 Task: Set a reminder to clean out your garage on the 9th at 6:00 PM.
Action: Mouse moved to (90, 249)
Screenshot: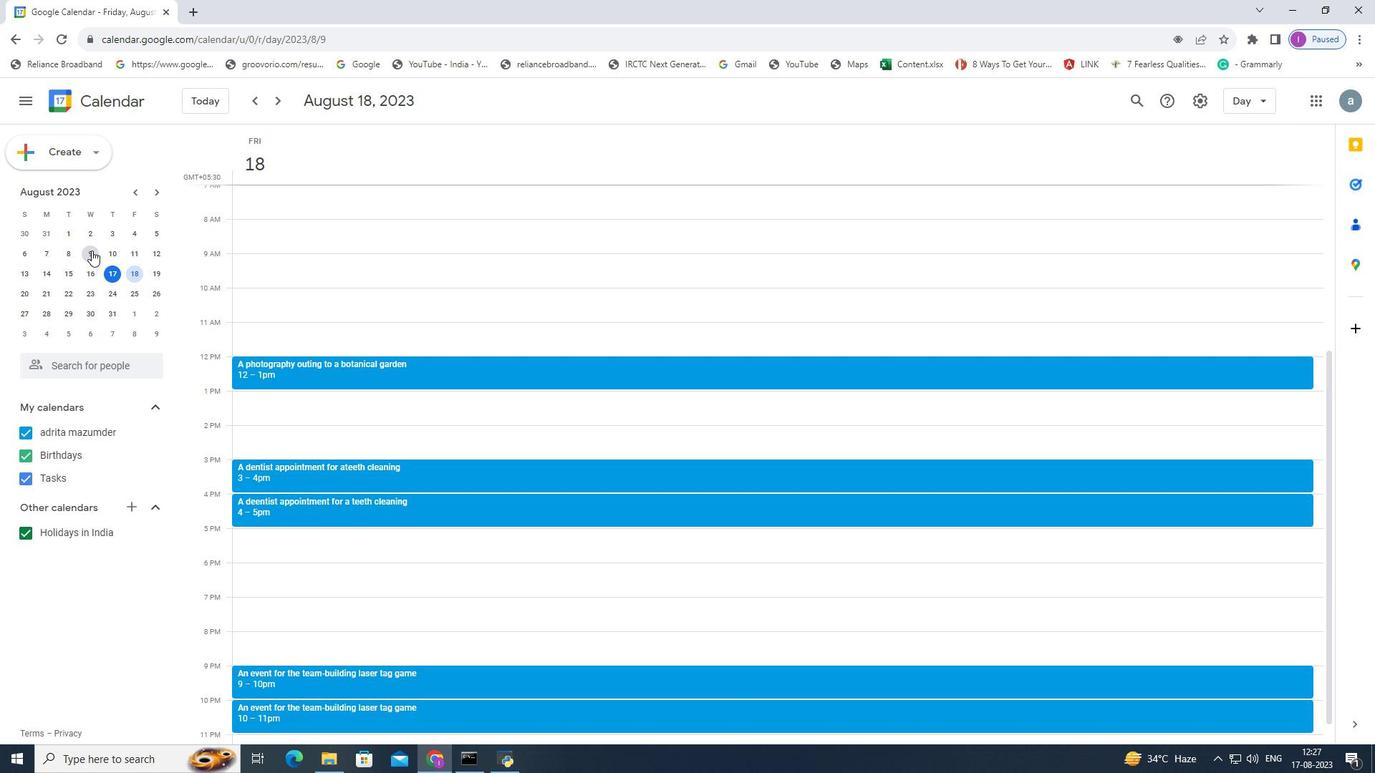 
Action: Mouse pressed left at (90, 249)
Screenshot: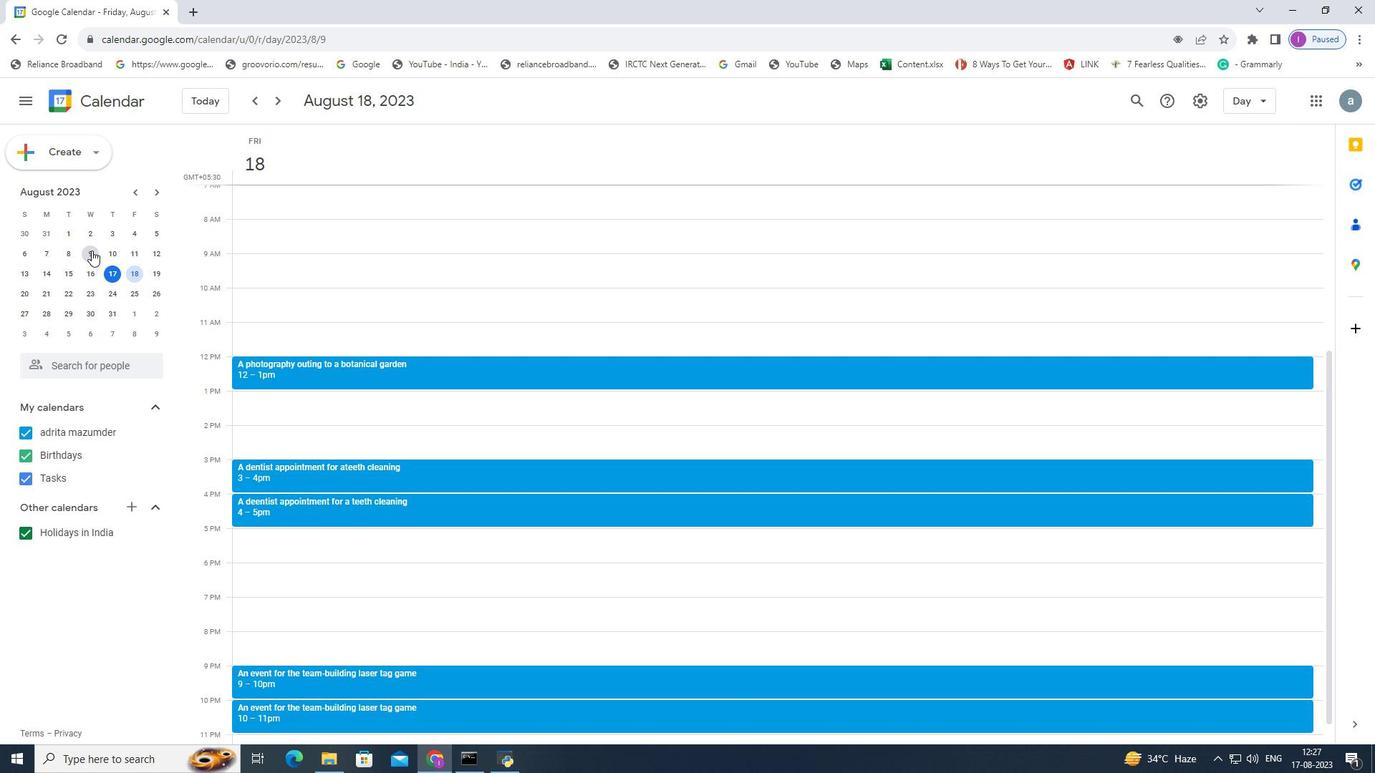 
Action: Mouse moved to (223, 568)
Screenshot: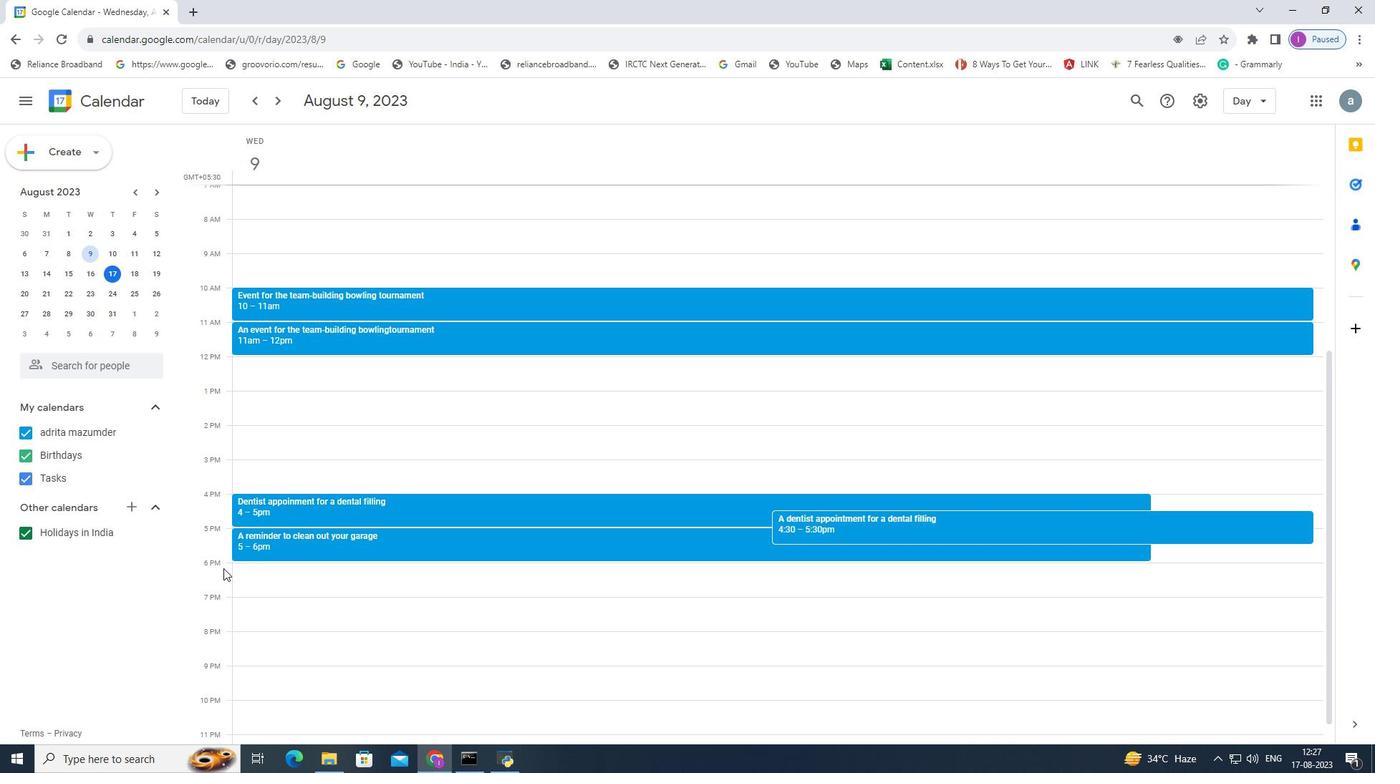 
Action: Mouse pressed left at (223, 568)
Screenshot: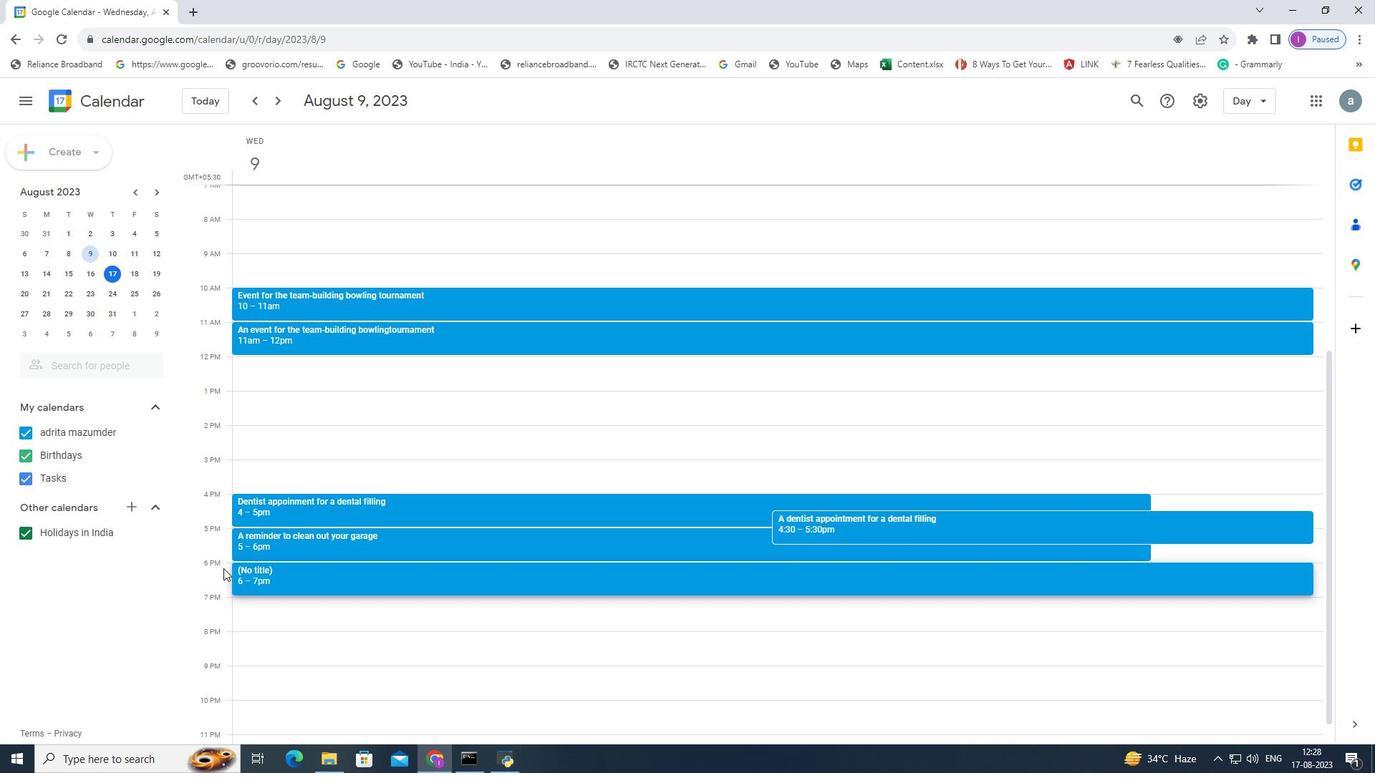 
Action: Mouse moved to (717, 275)
Screenshot: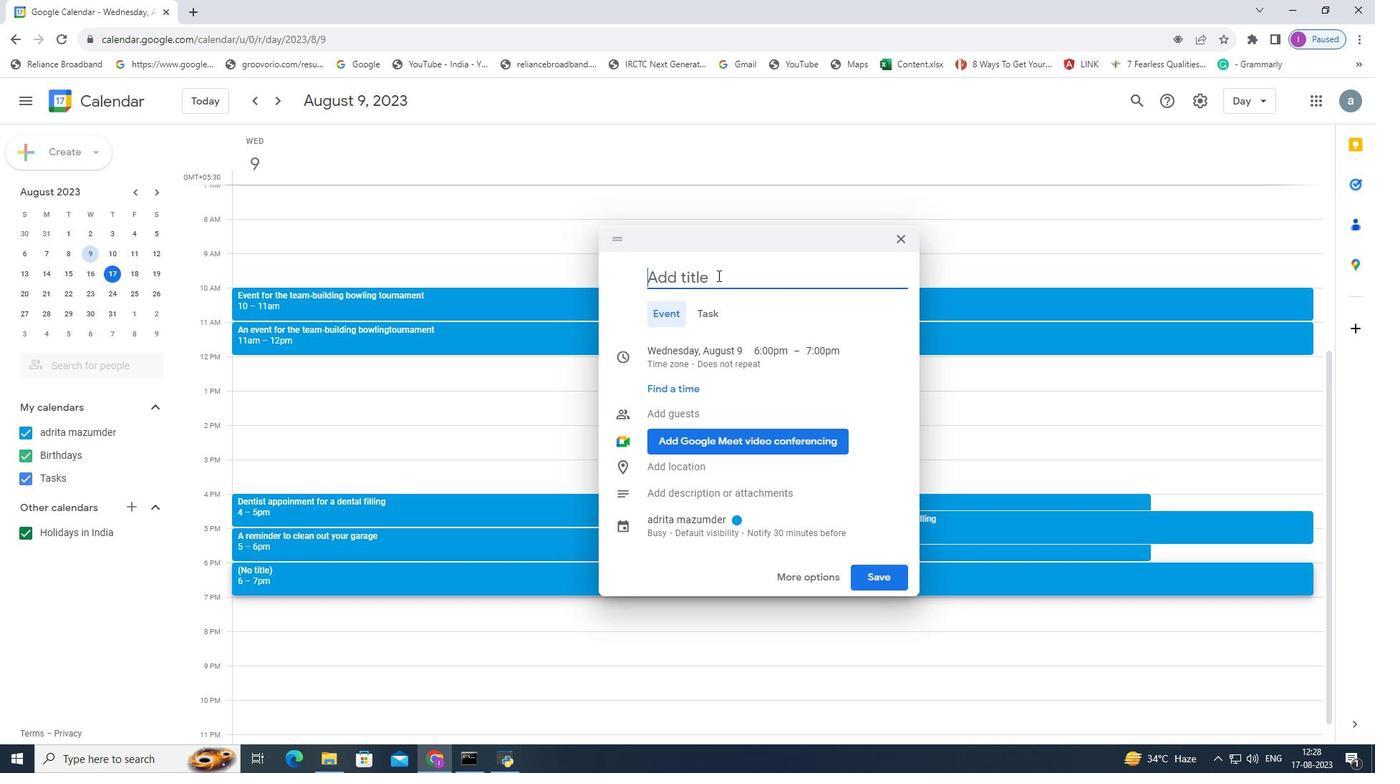 
Action: Mouse pressed left at (717, 275)
Screenshot: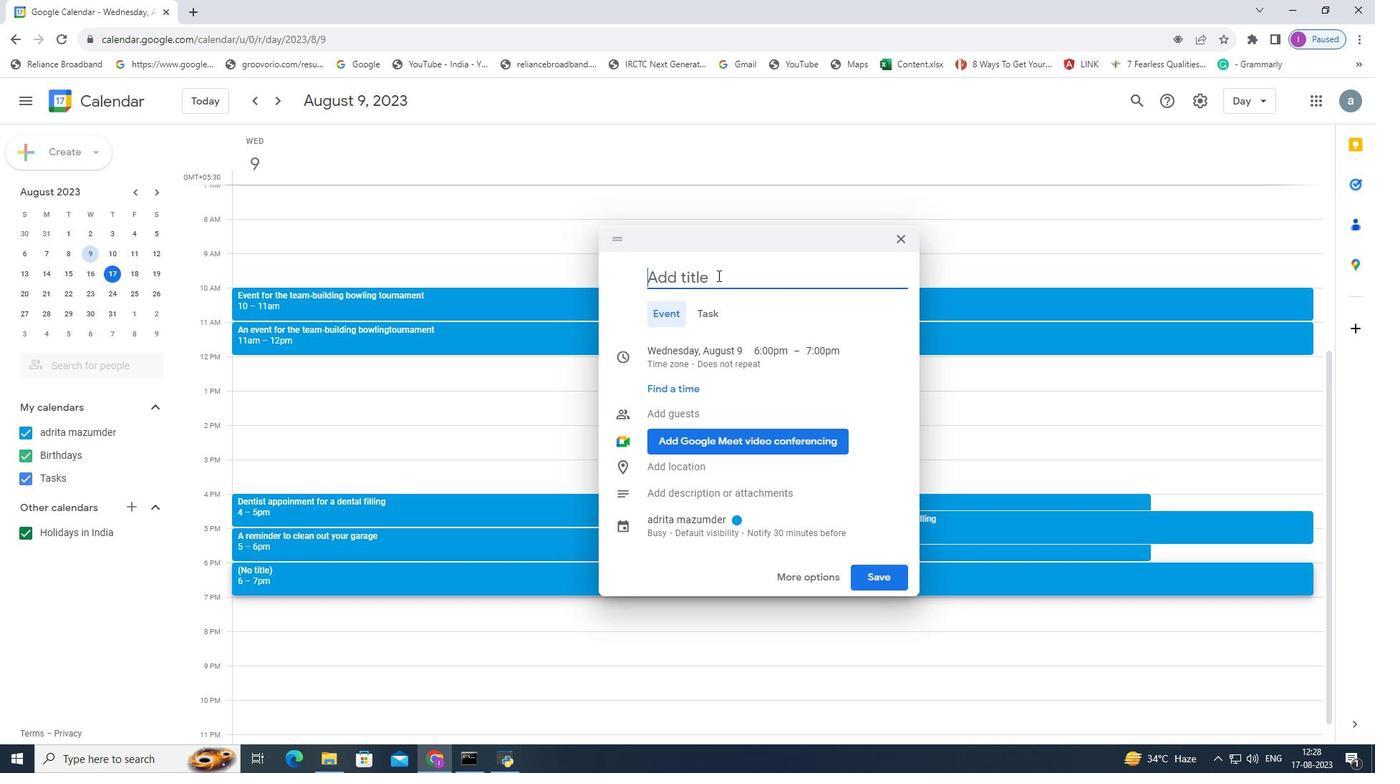 
Action: Key pressed <Key.shift>A<Key.space>remo<Key.backspace>inder<Key.space>t-<Key.backspace>o<Key.space>clean<Key.space>out<Key.space>your<Key.space>
Screenshot: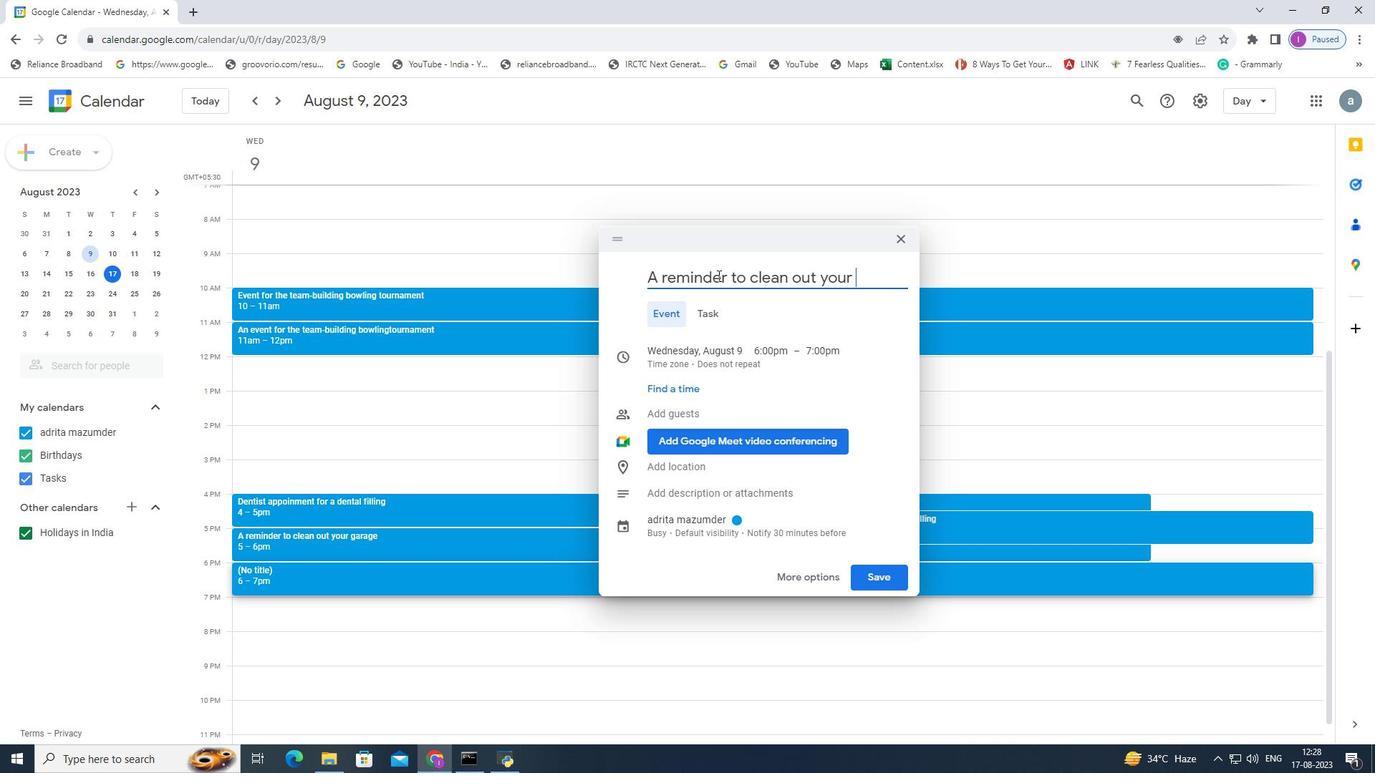 
Action: Mouse moved to (853, 277)
Screenshot: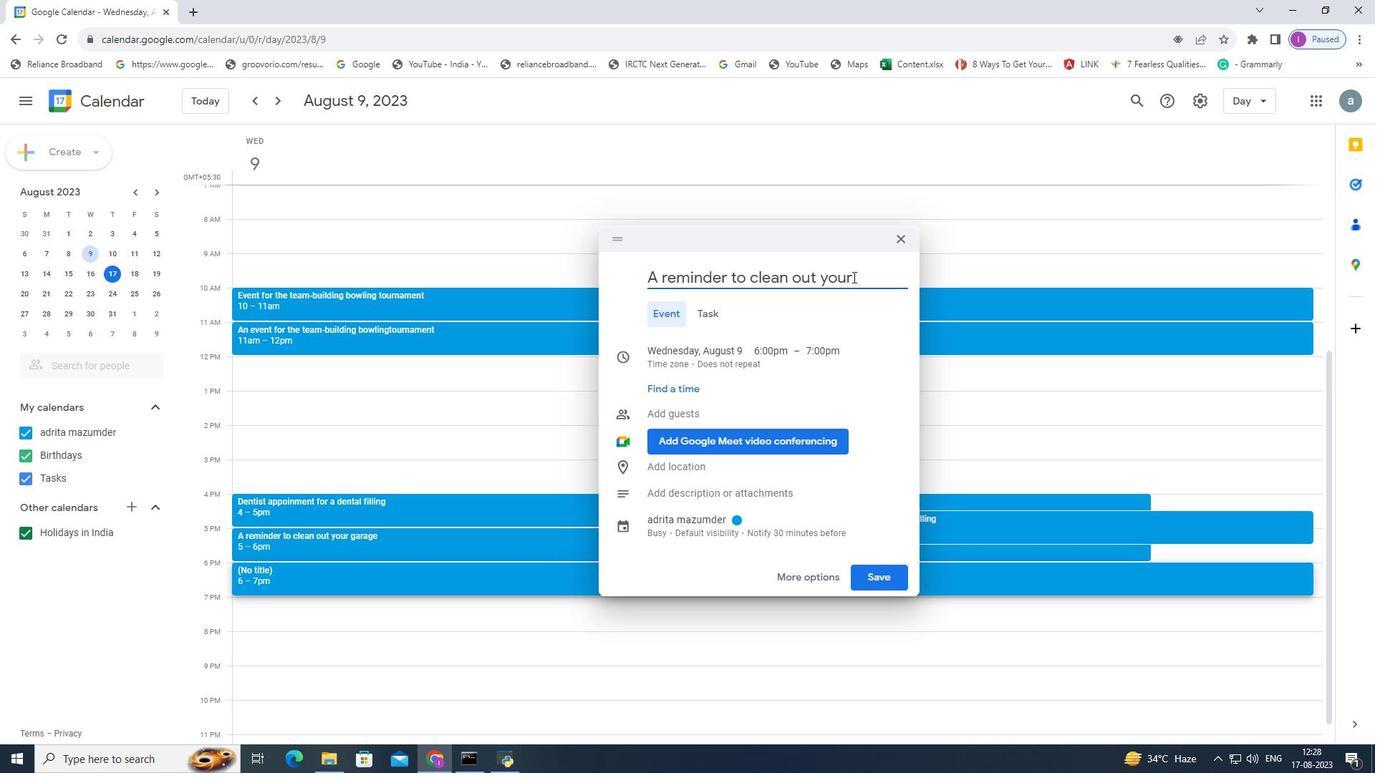 
Action: Mouse pressed left at (853, 277)
Screenshot: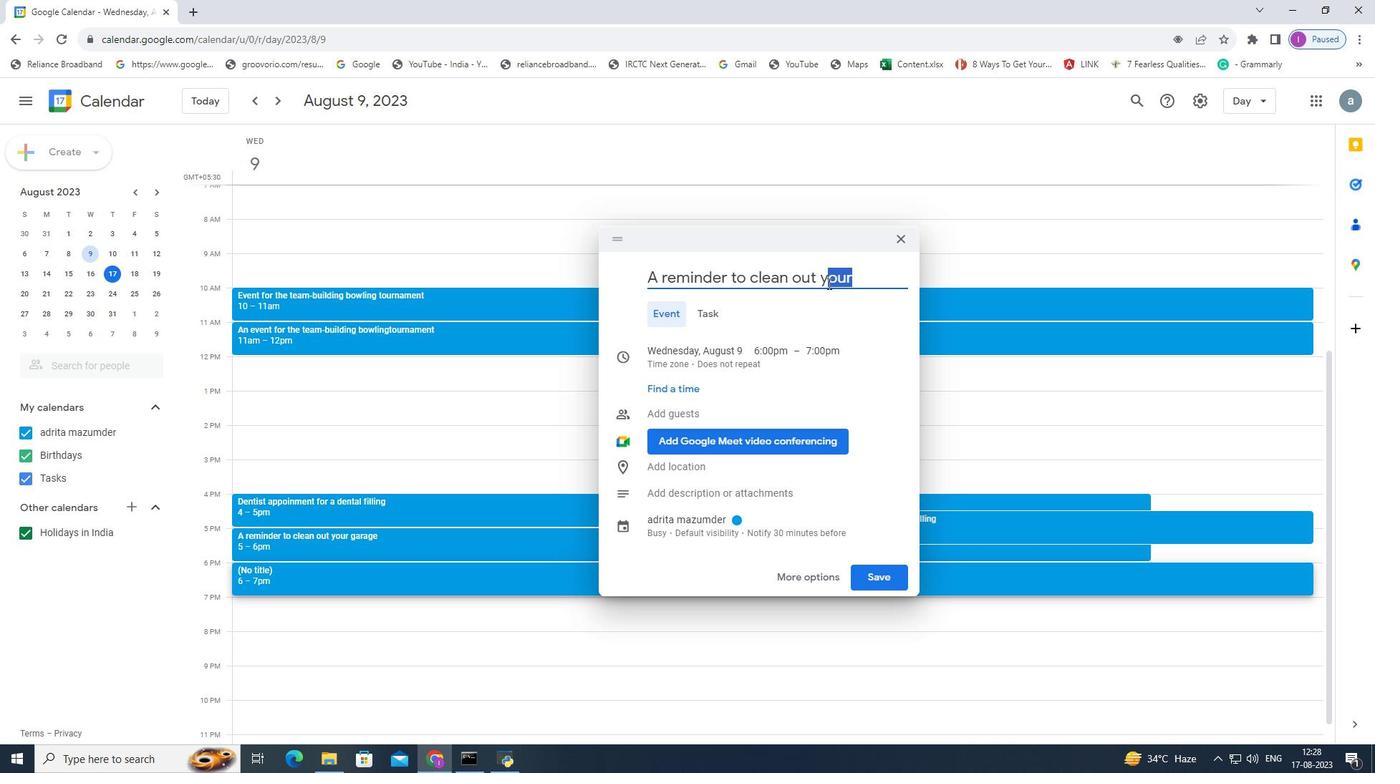 
Action: Mouse moved to (822, 286)
Screenshot: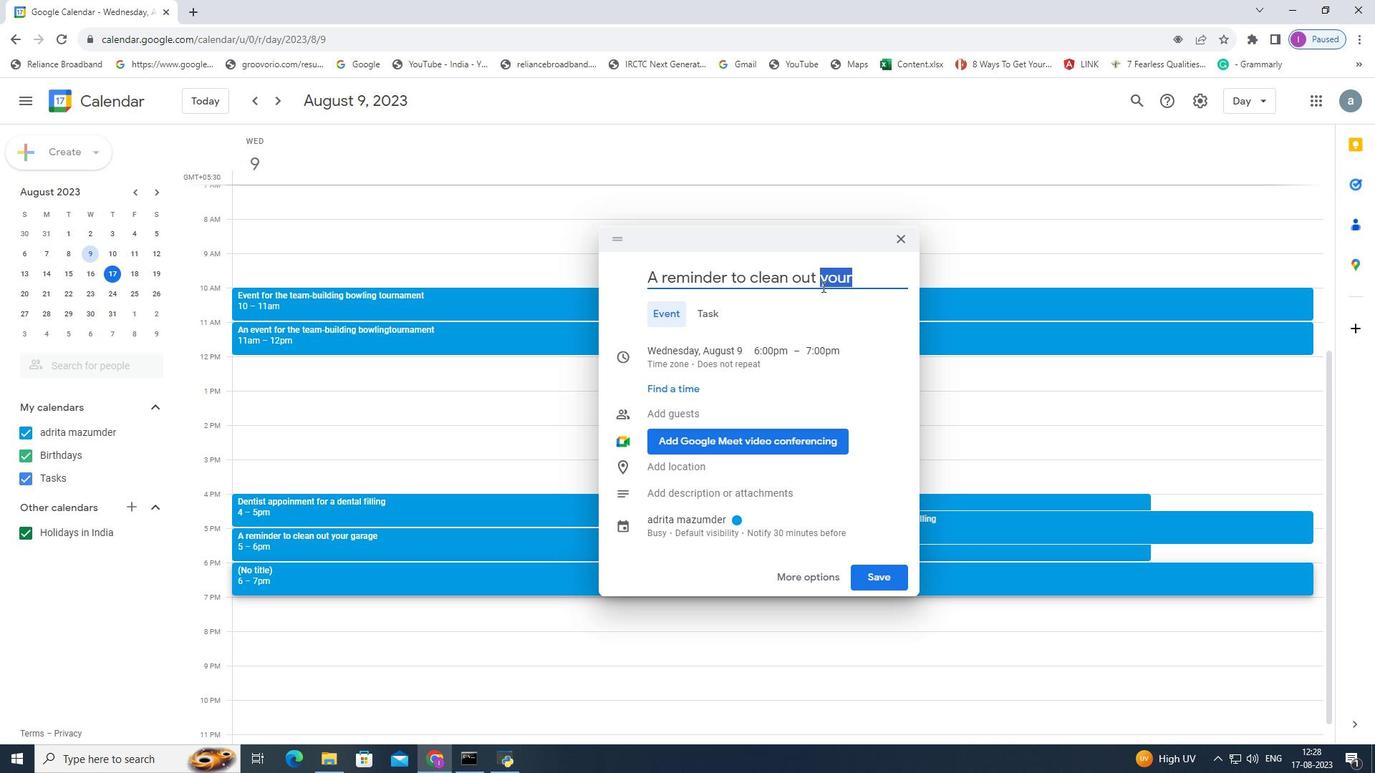 
Action: Key pressed <Key.backspace>
Screenshot: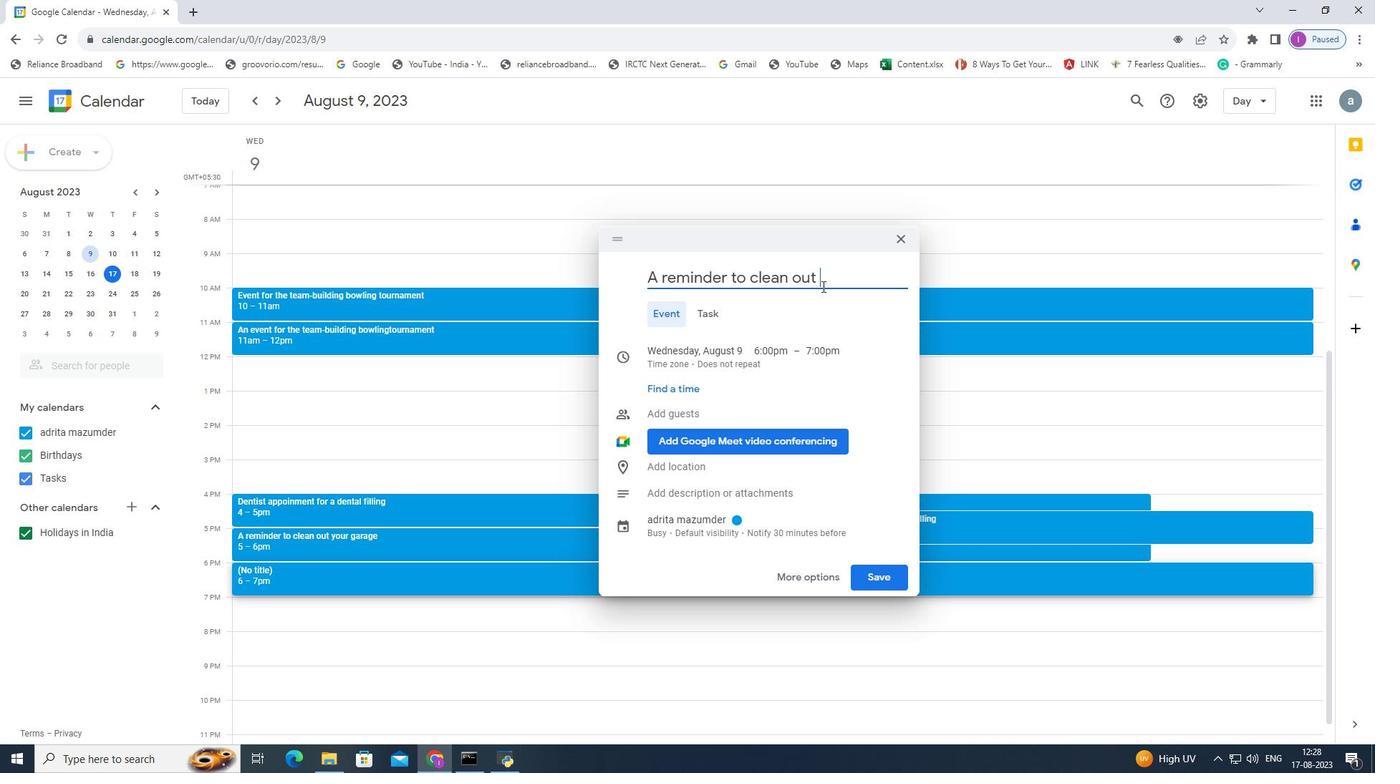 
Action: Mouse moved to (838, 277)
Screenshot: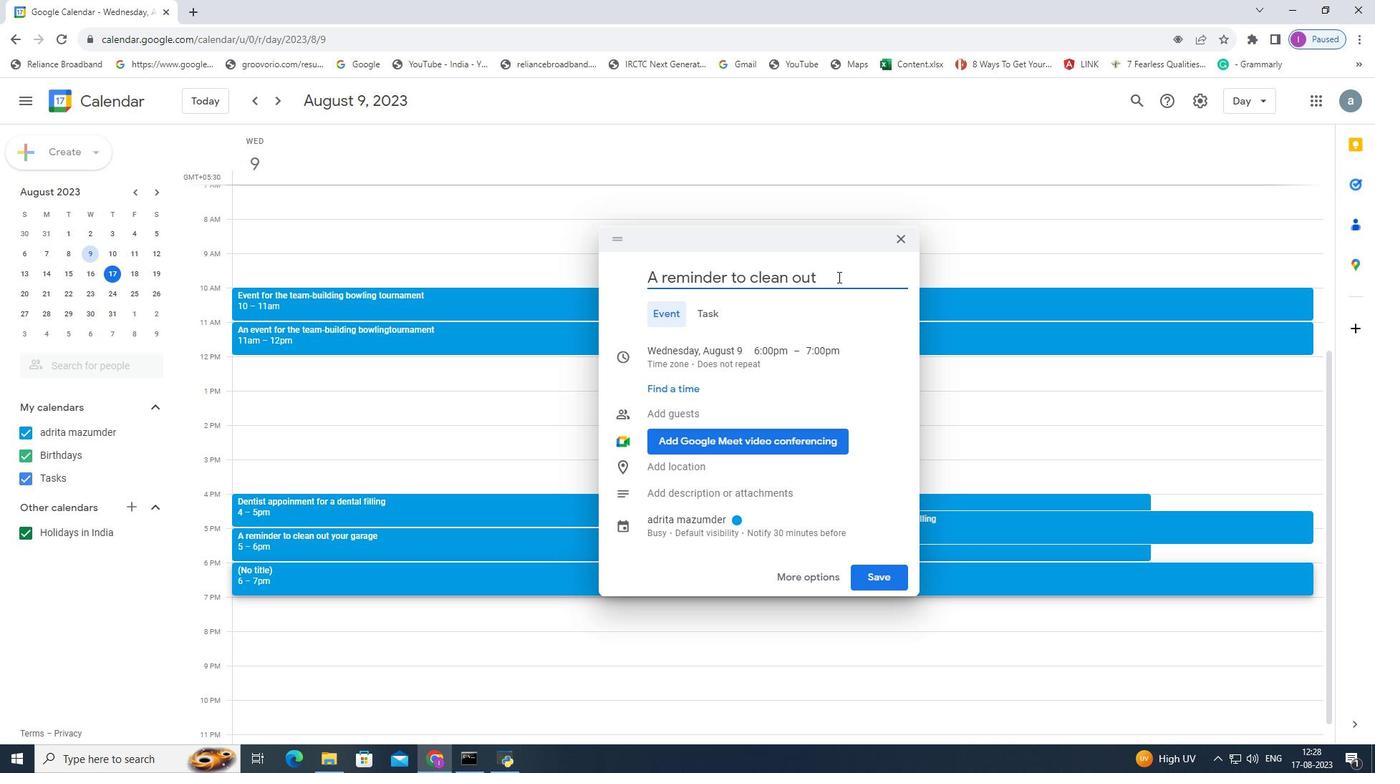 
Action: Key pressed my<Key.space>garage
Screenshot: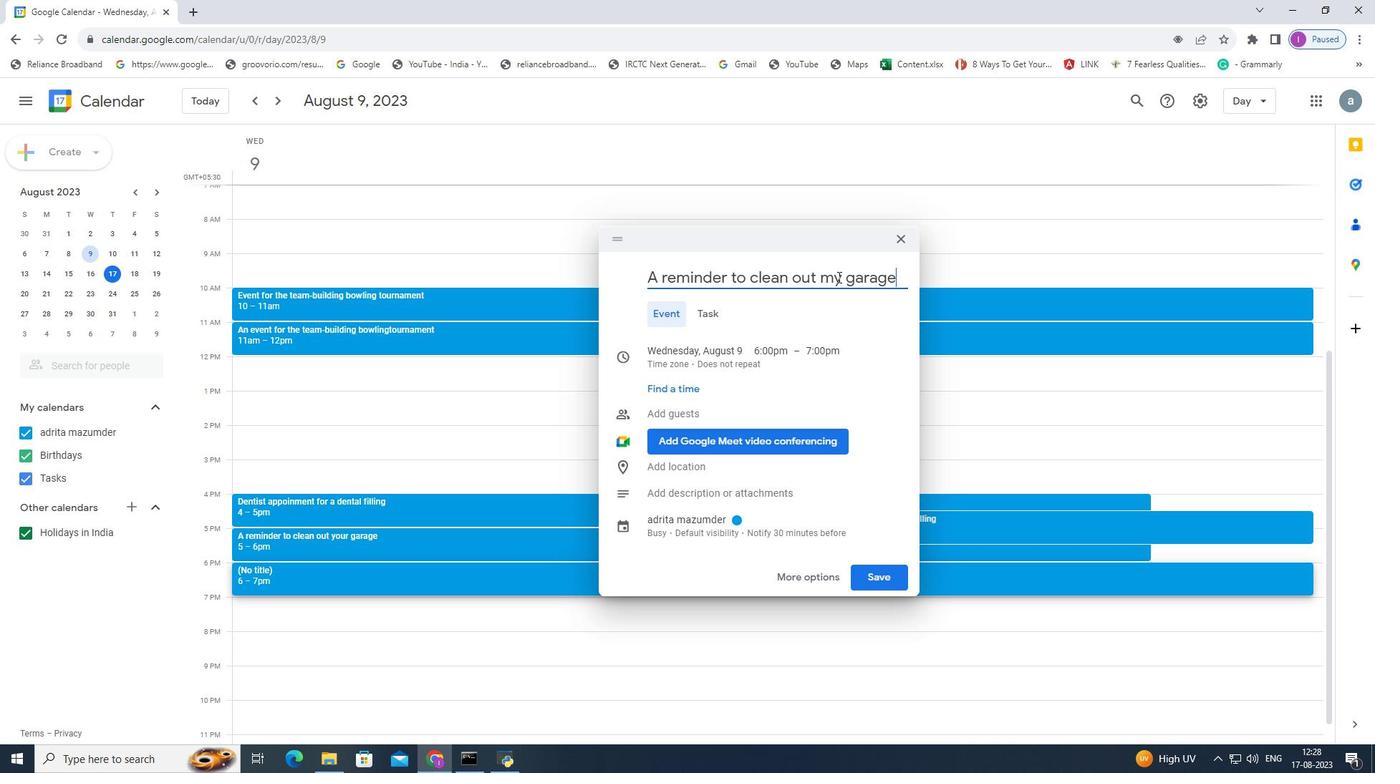 
Action: Mouse moved to (891, 575)
Screenshot: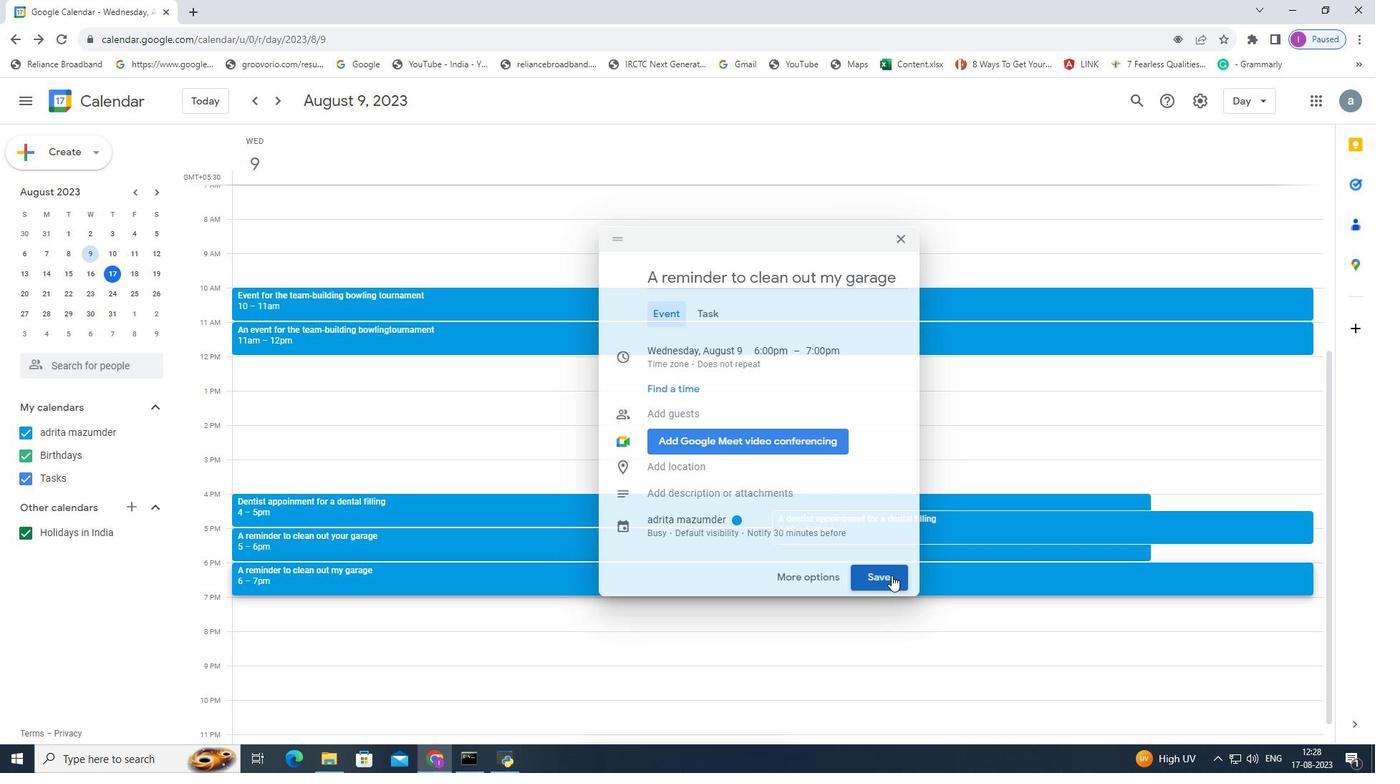 
Action: Mouse pressed left at (891, 575)
Screenshot: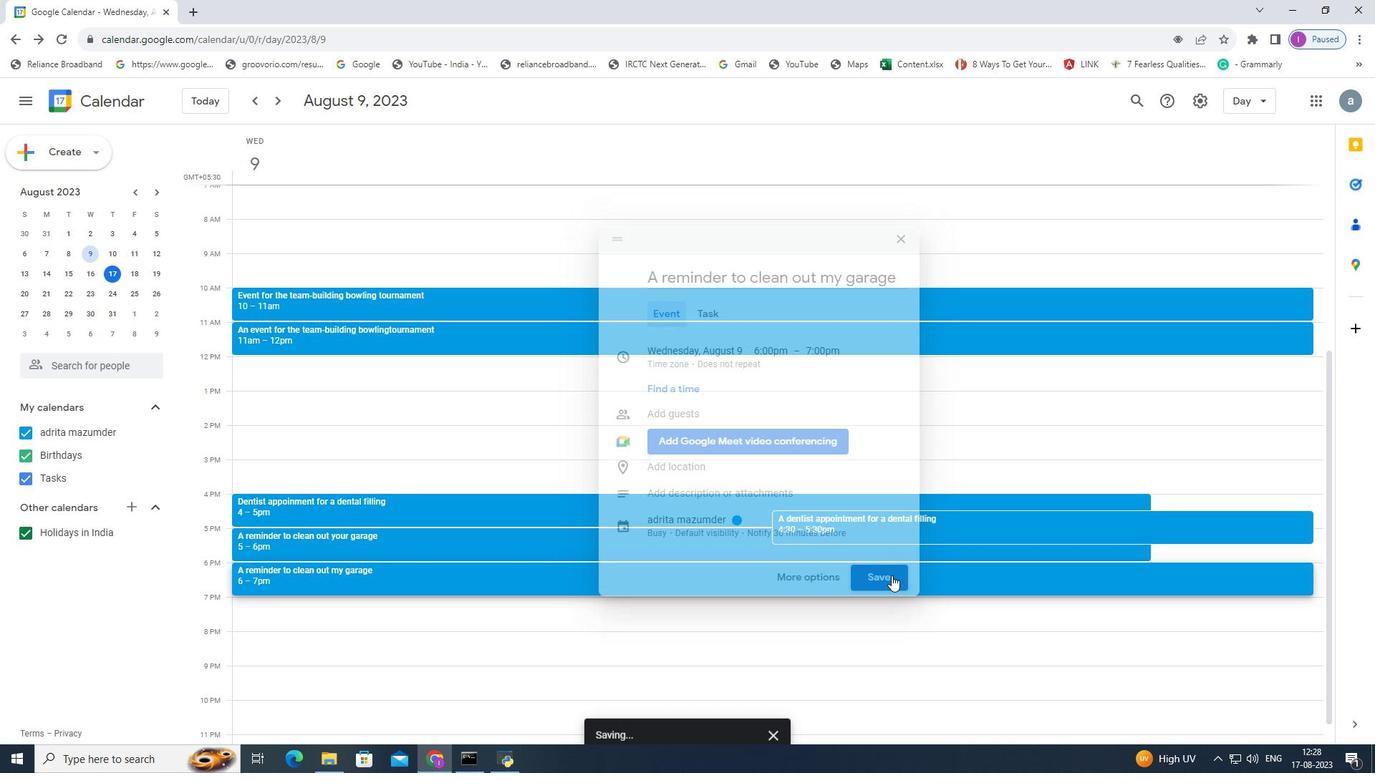 
Action: Mouse moved to (910, 551)
Screenshot: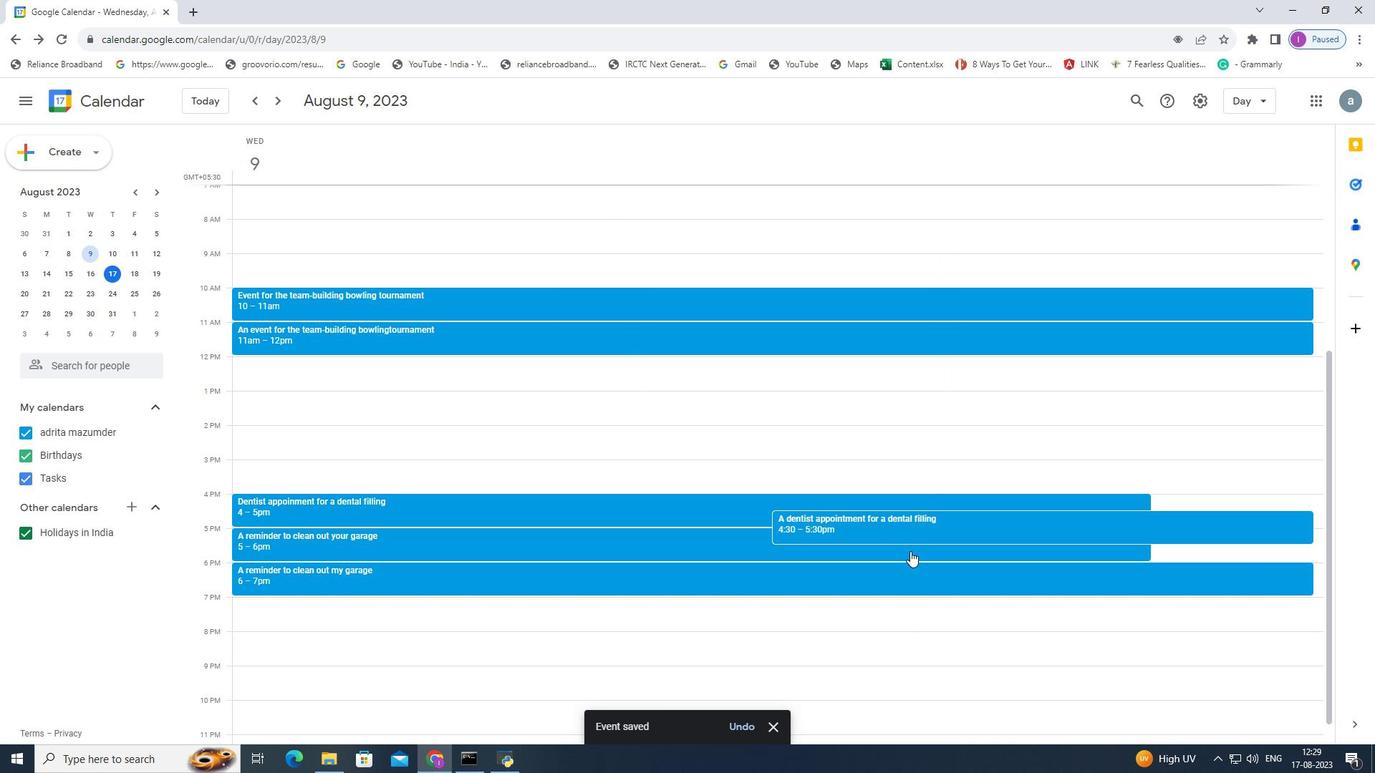 
